 Task: Set the Invoice Notes to "Does not match regex" while find invoice.
Action: Mouse moved to (202, 20)
Screenshot: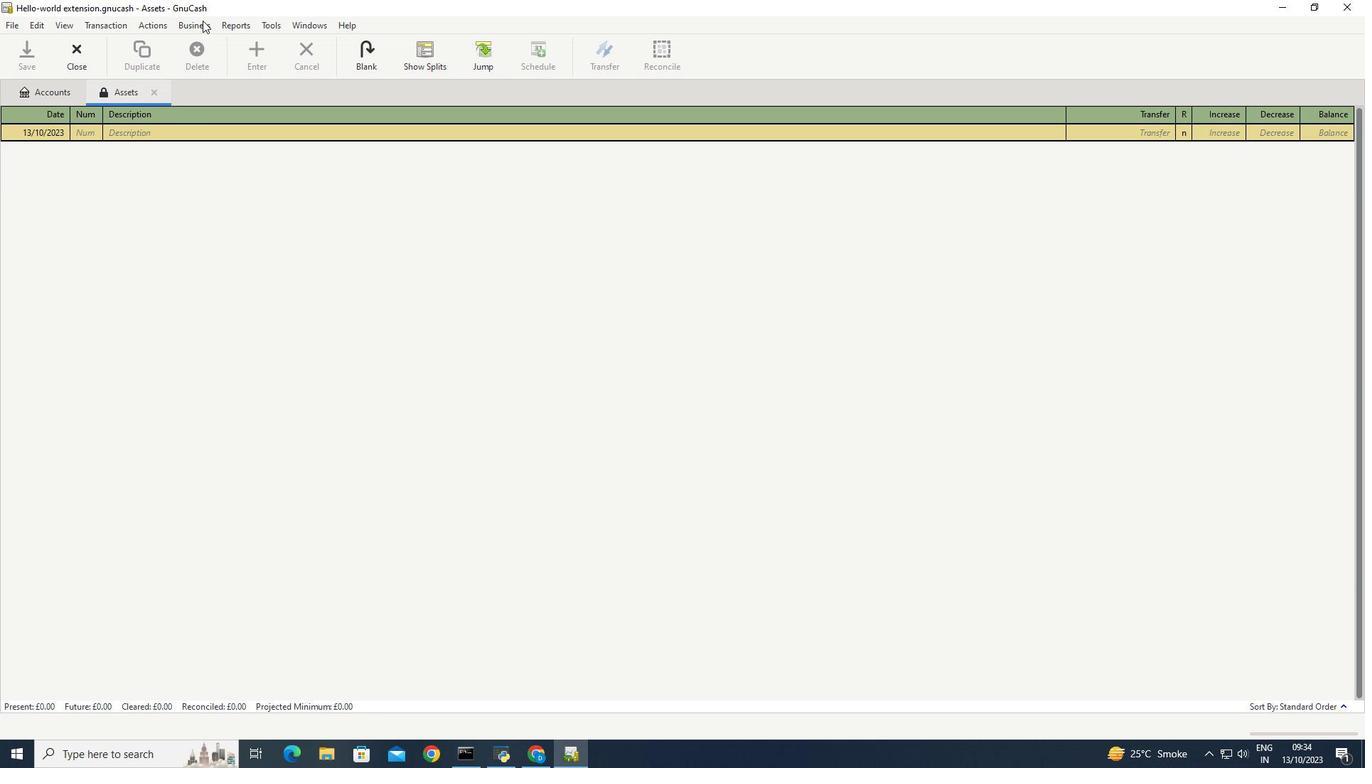
Action: Mouse pressed left at (202, 20)
Screenshot: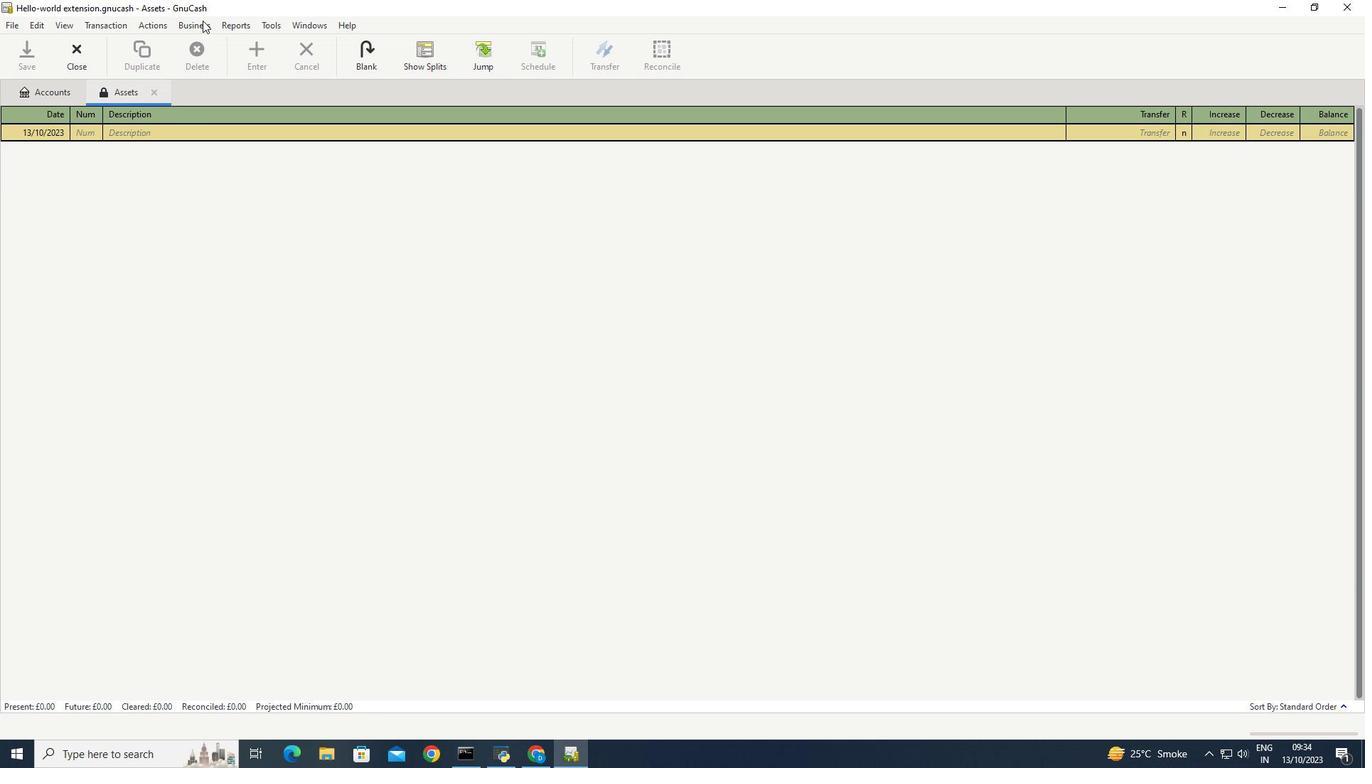 
Action: Mouse moved to (358, 111)
Screenshot: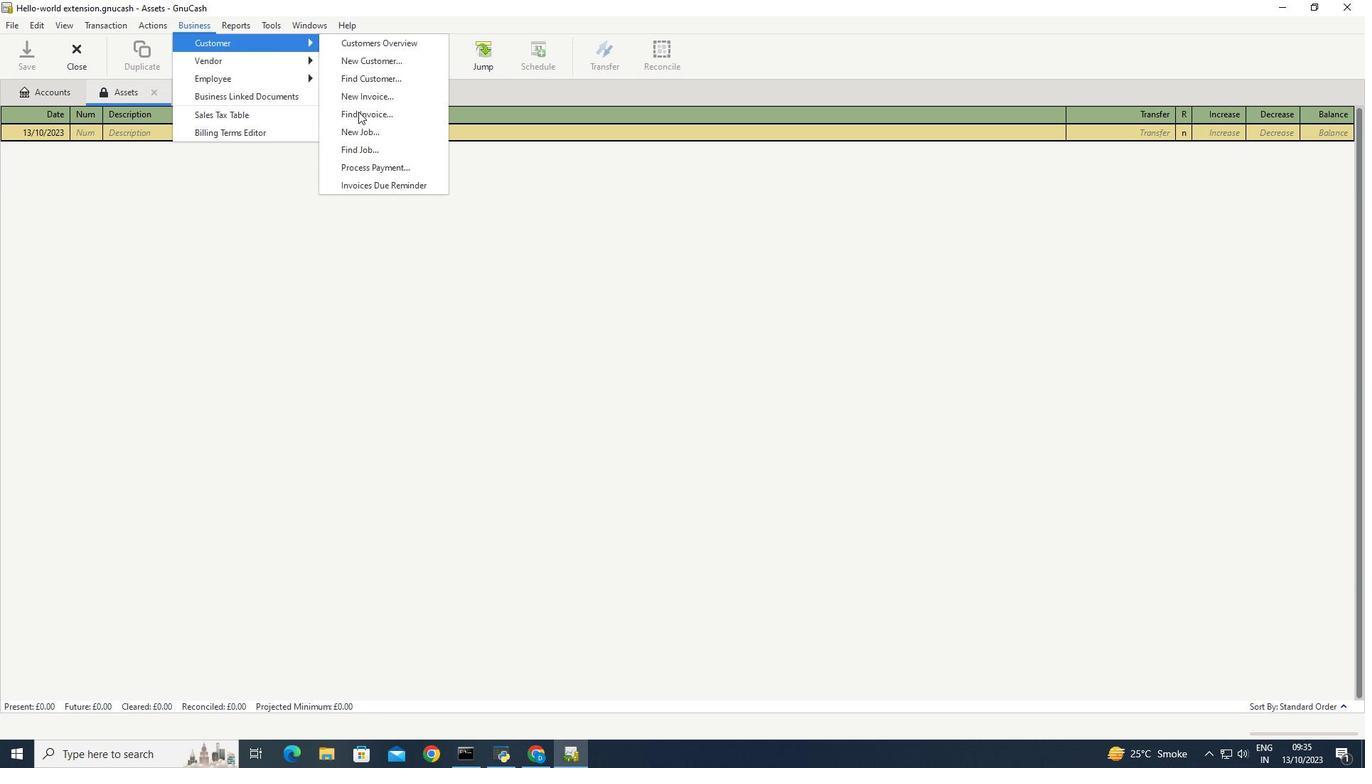 
Action: Mouse pressed left at (358, 111)
Screenshot: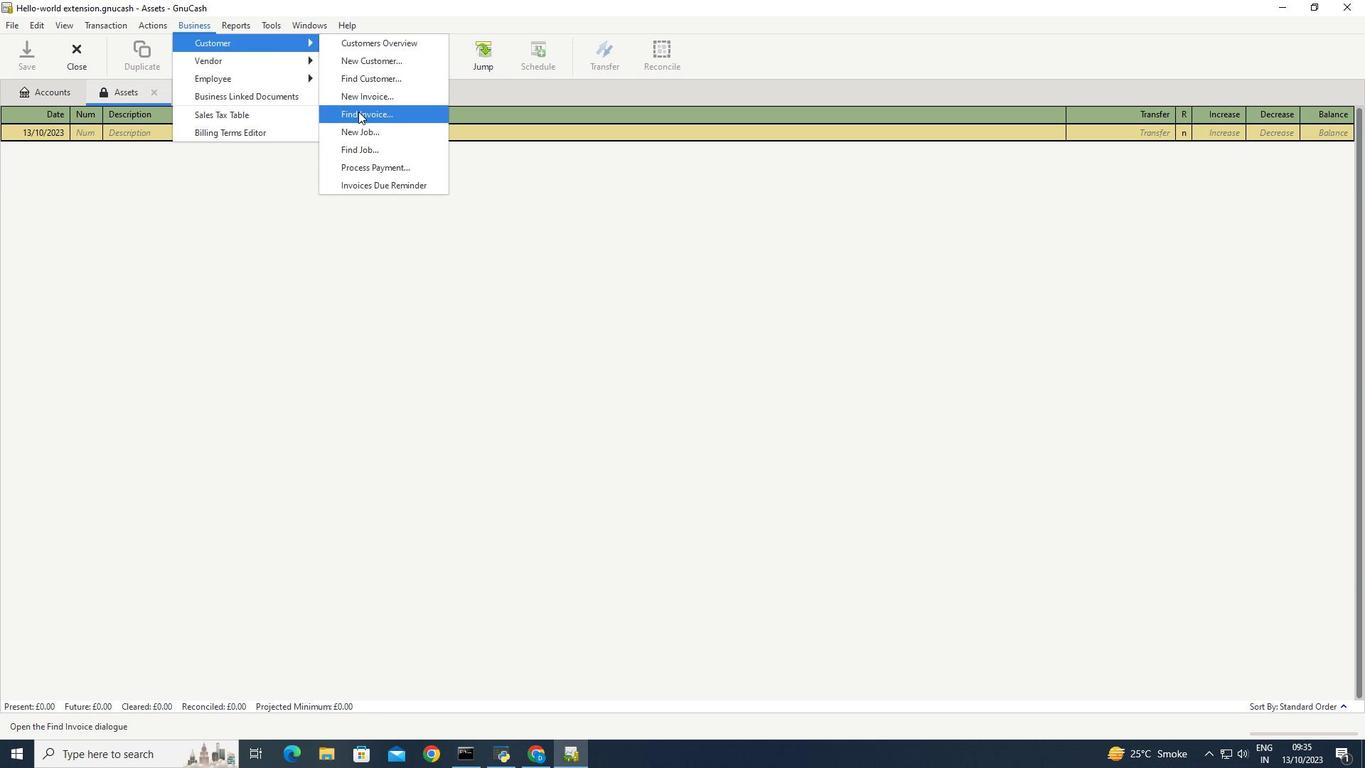 
Action: Mouse moved to (526, 333)
Screenshot: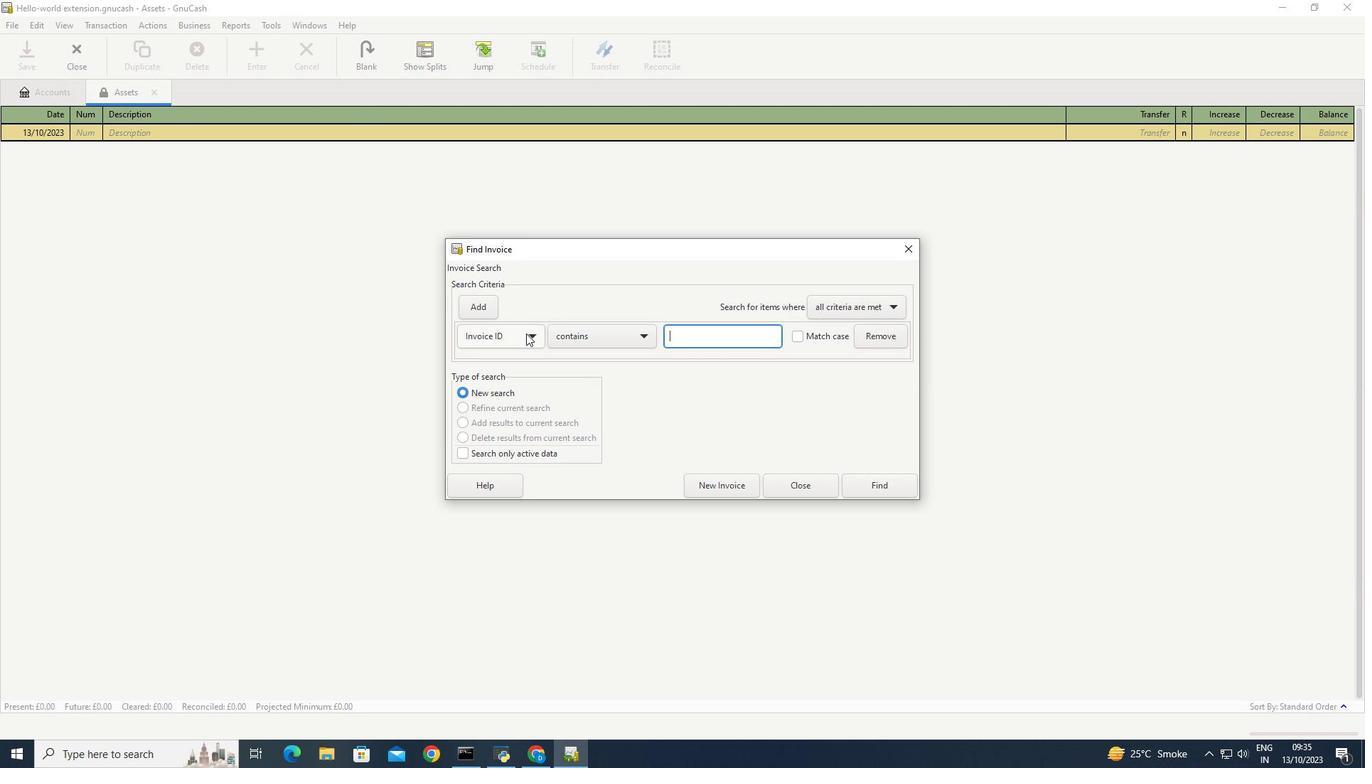 
Action: Mouse pressed left at (526, 333)
Screenshot: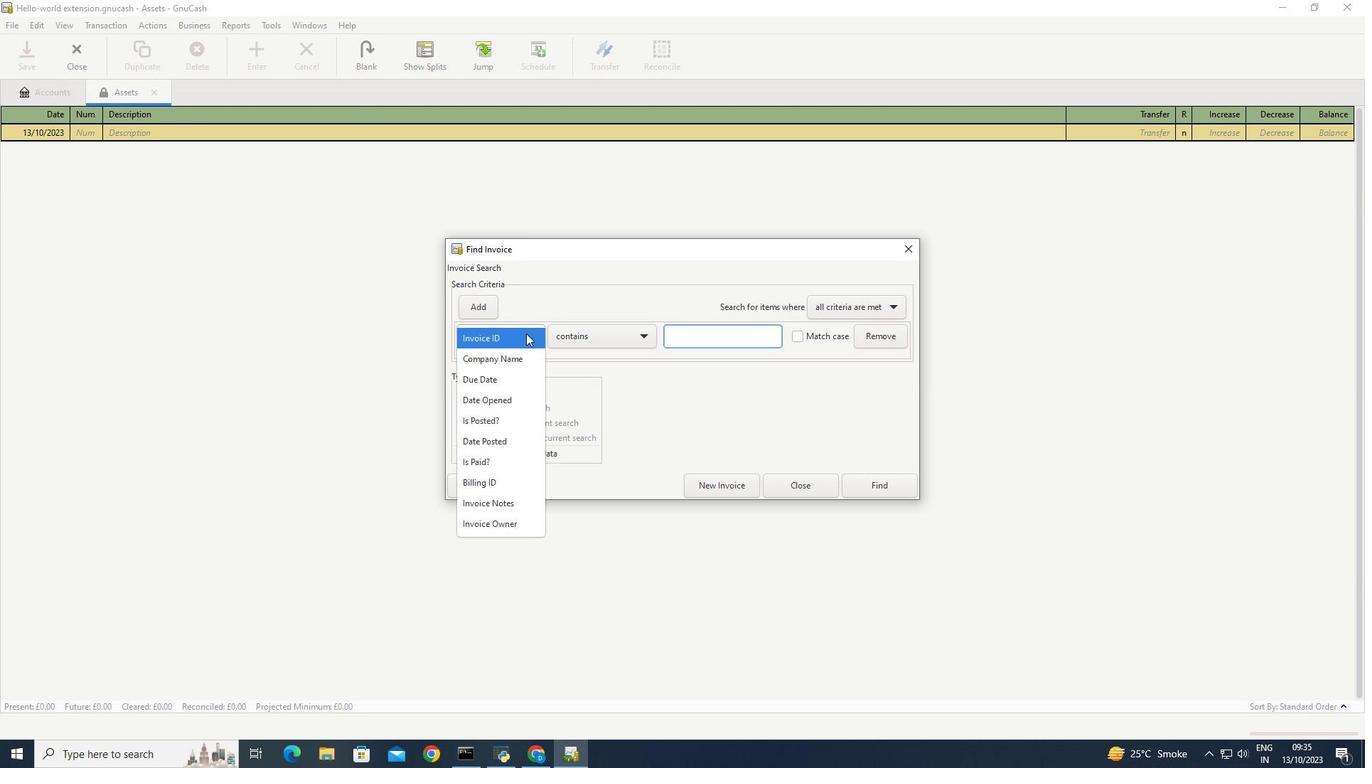 
Action: Mouse moved to (500, 507)
Screenshot: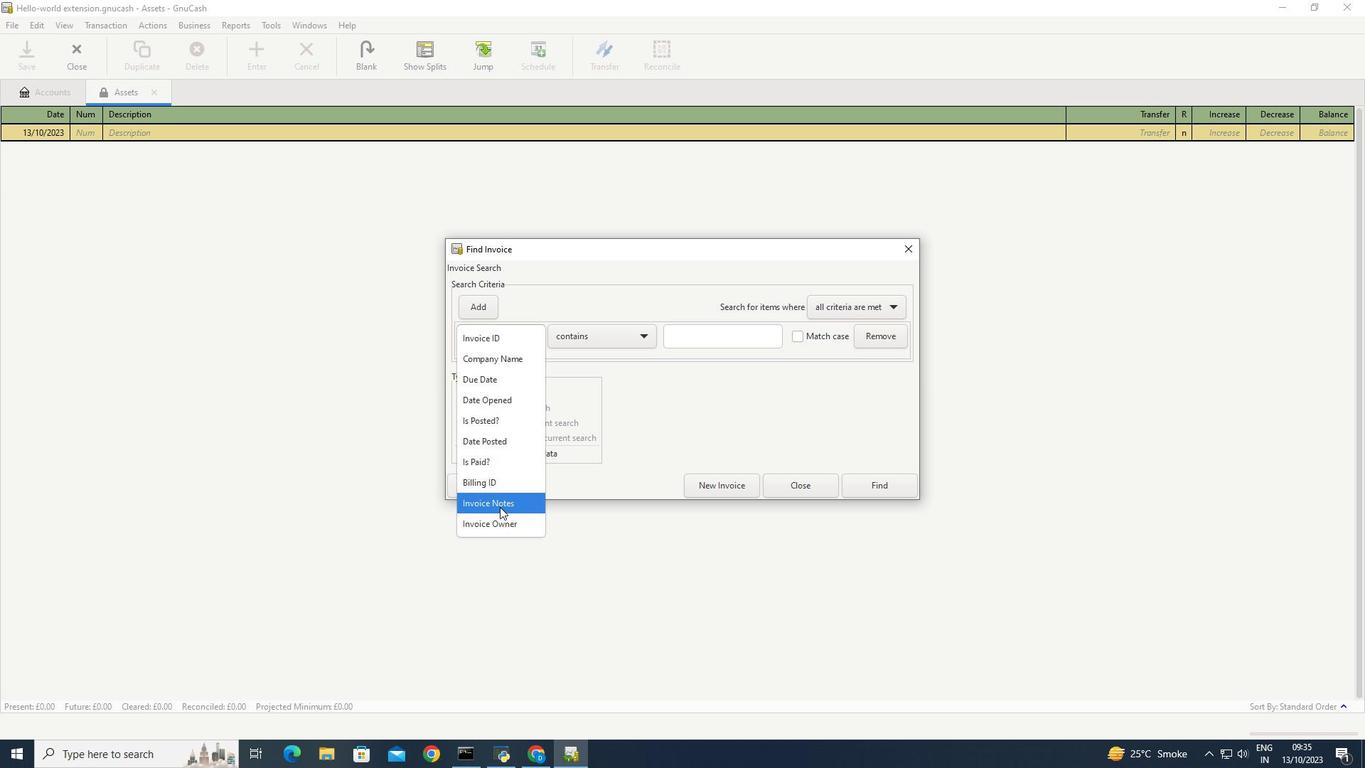 
Action: Mouse pressed left at (500, 507)
Screenshot: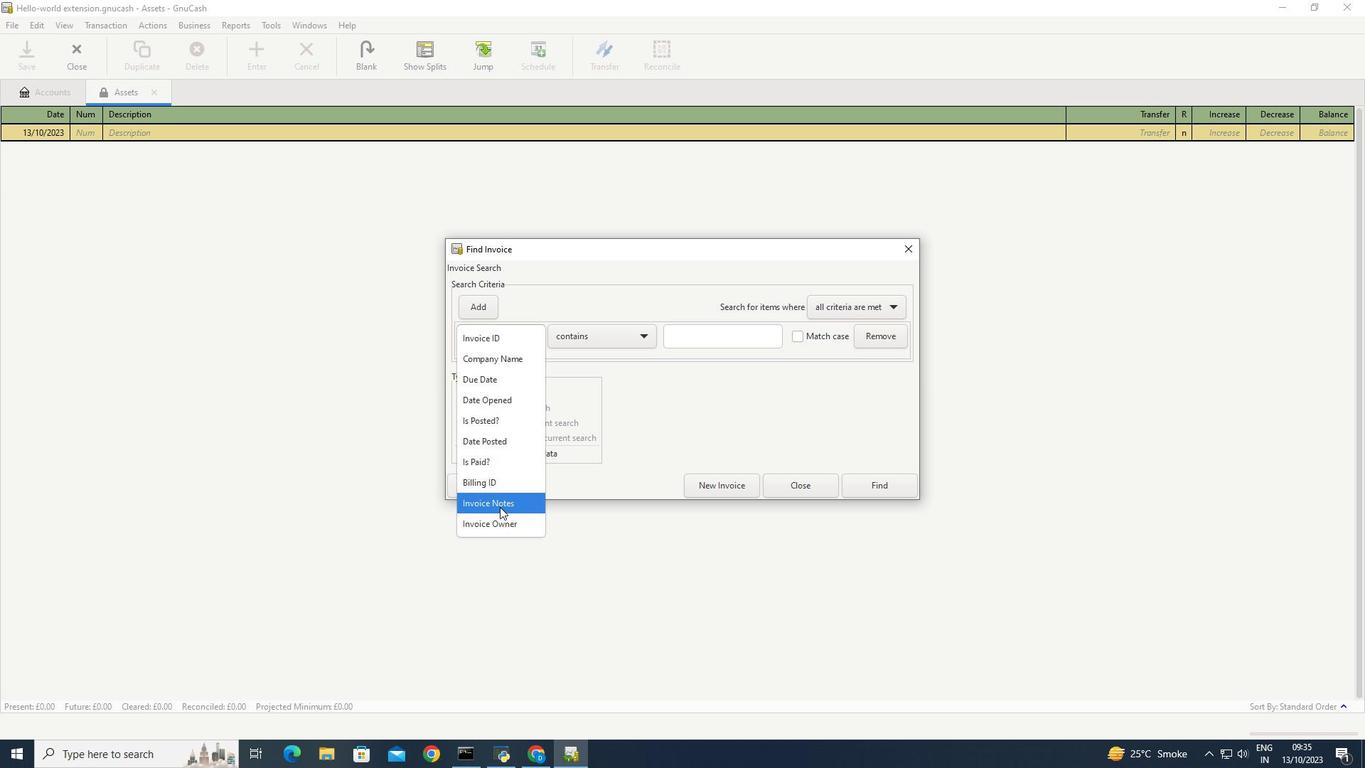 
Action: Mouse moved to (643, 337)
Screenshot: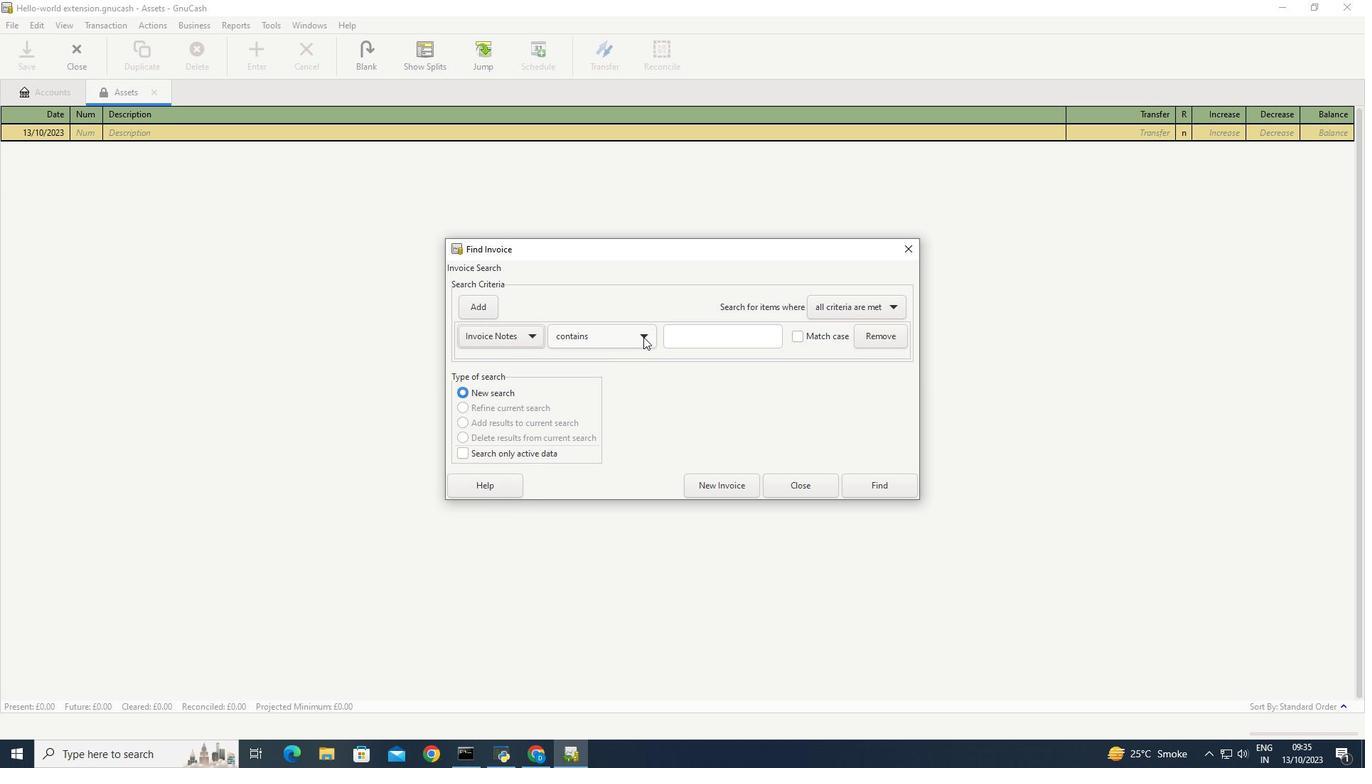 
Action: Mouse pressed left at (643, 337)
Screenshot: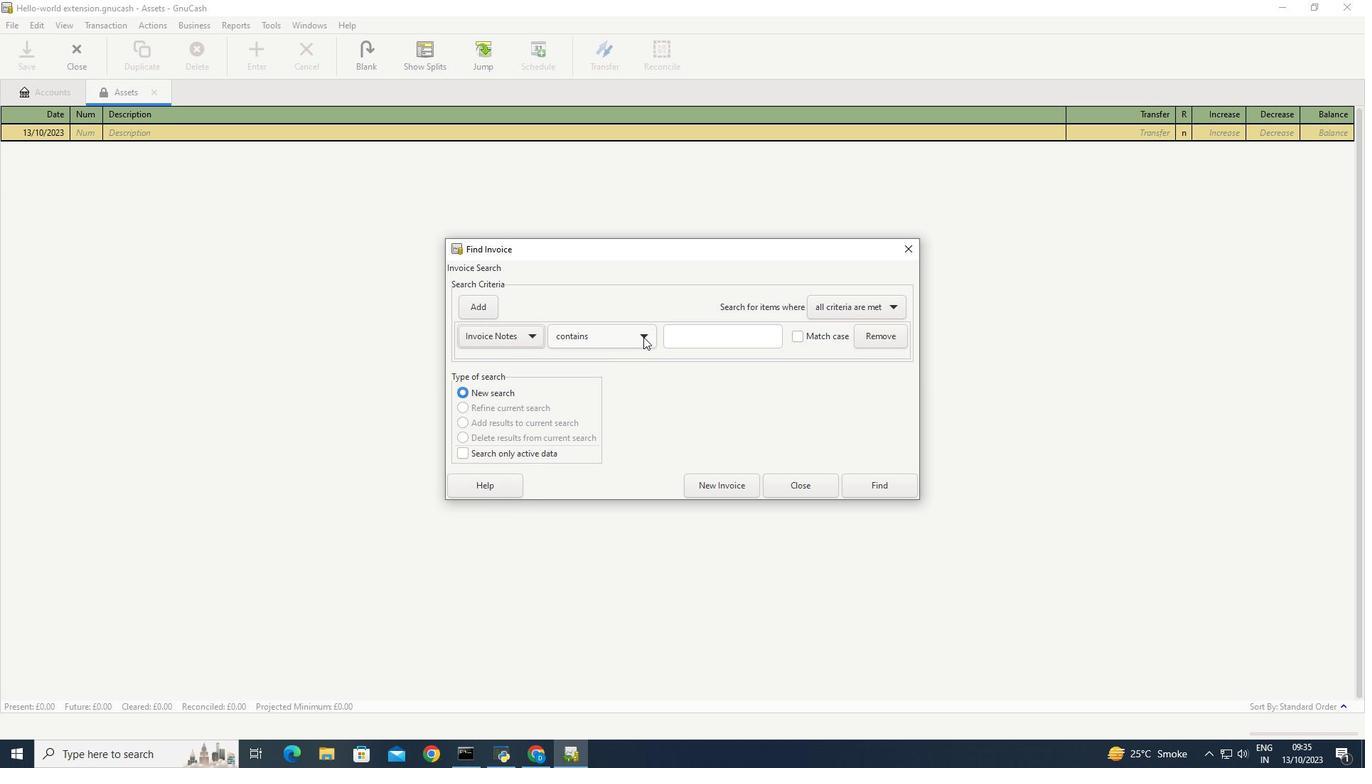 
Action: Mouse moved to (587, 401)
Screenshot: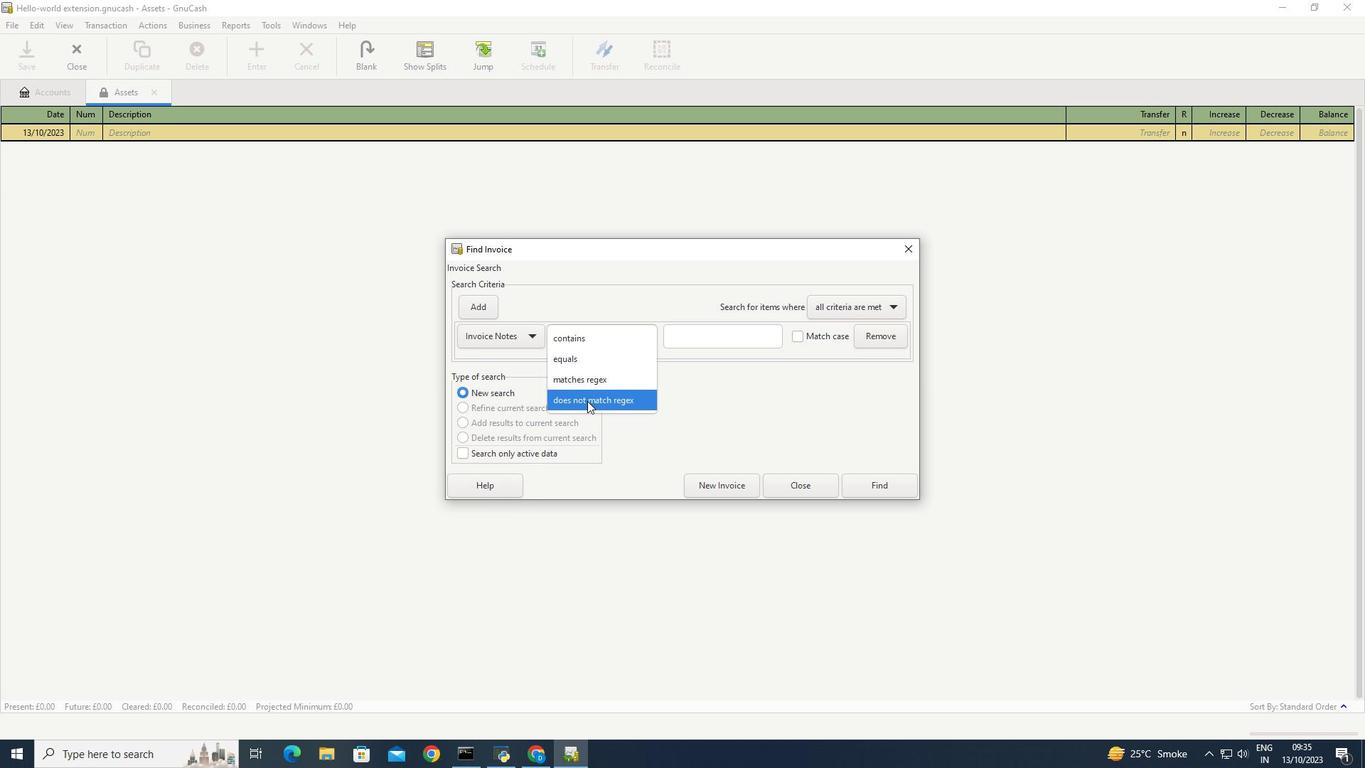 
Action: Mouse pressed left at (587, 401)
Screenshot: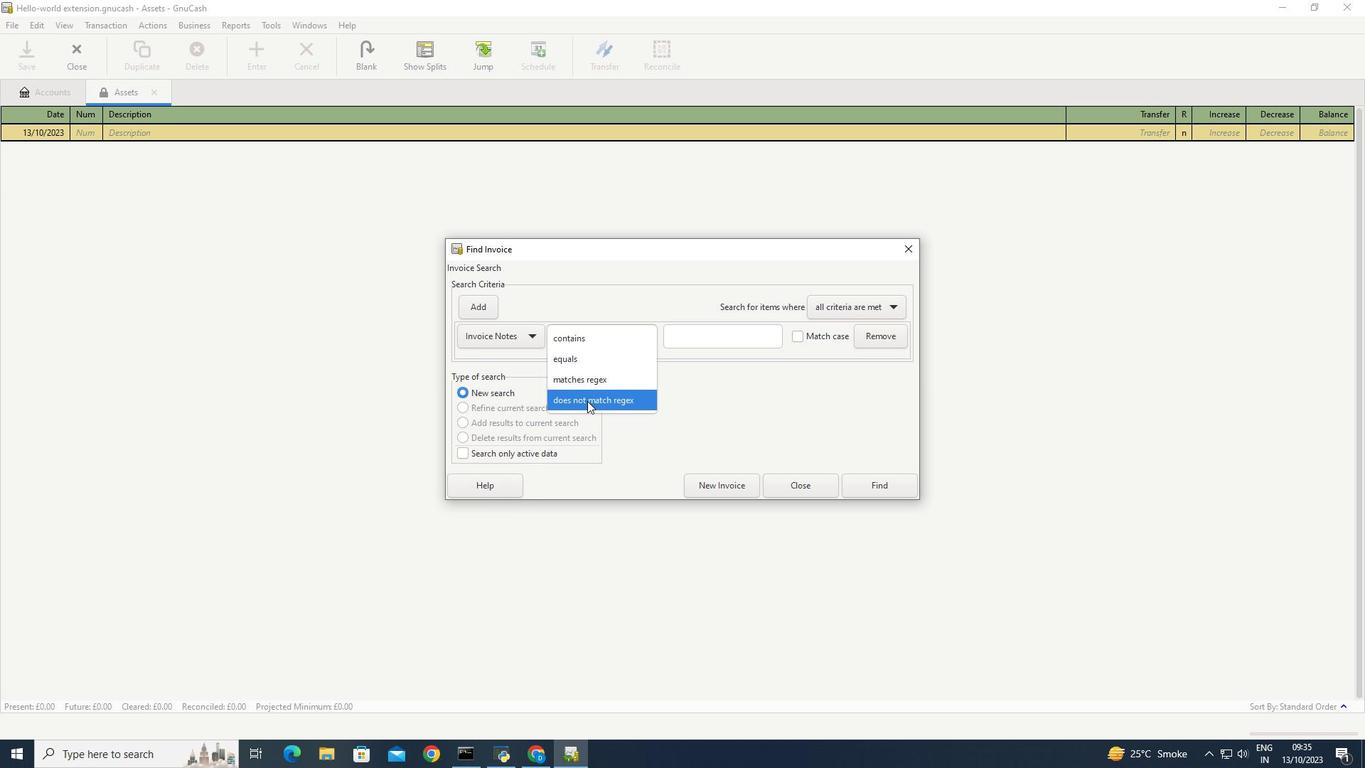 
Action: Mouse moved to (699, 416)
Screenshot: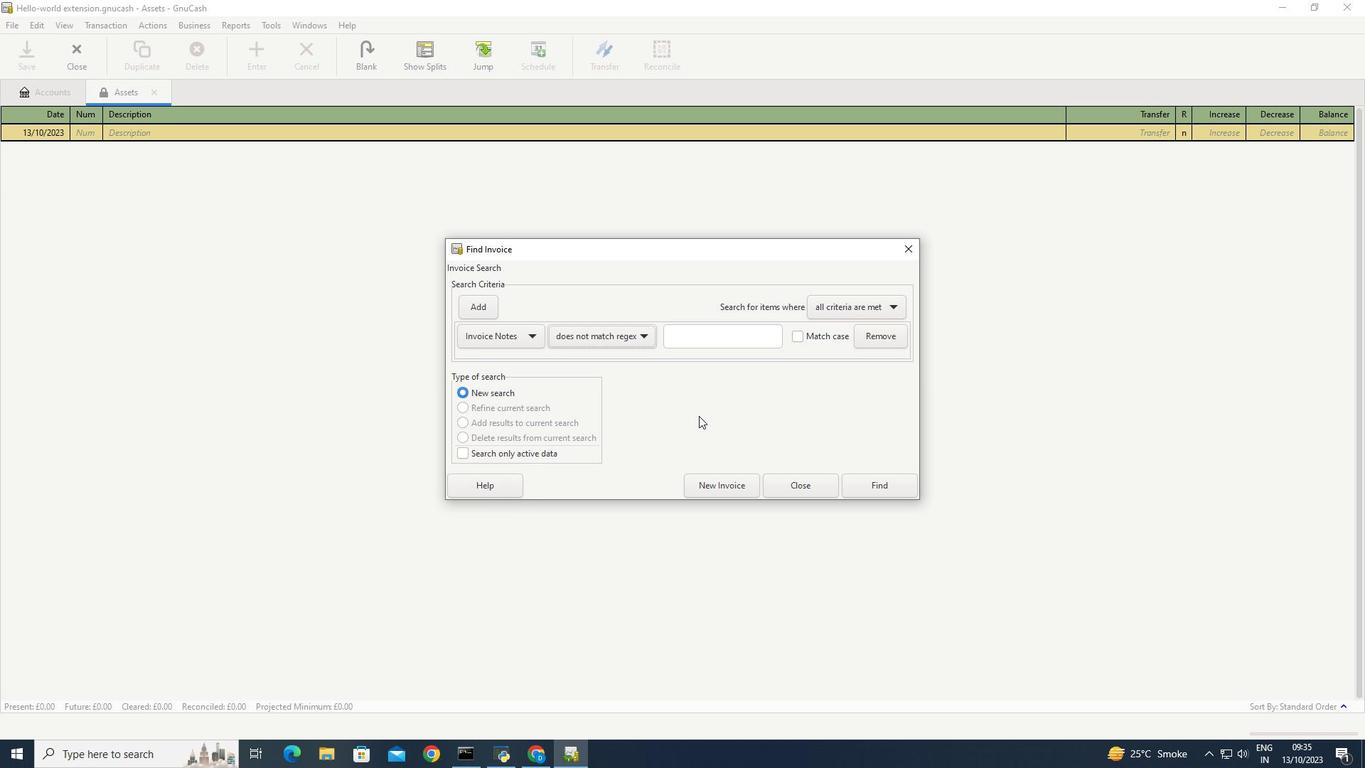 
Action: Mouse pressed left at (699, 416)
Screenshot: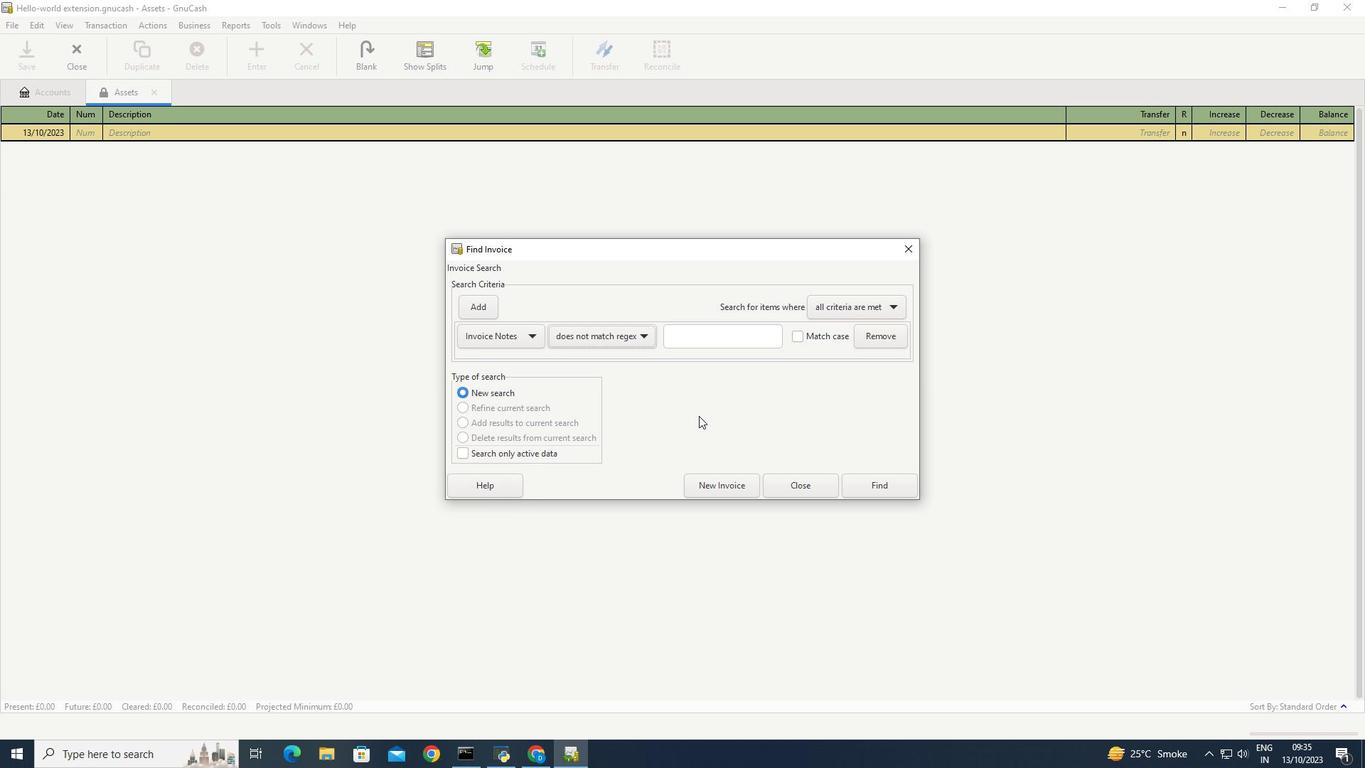 
Action: Mouse moved to (690, 414)
Screenshot: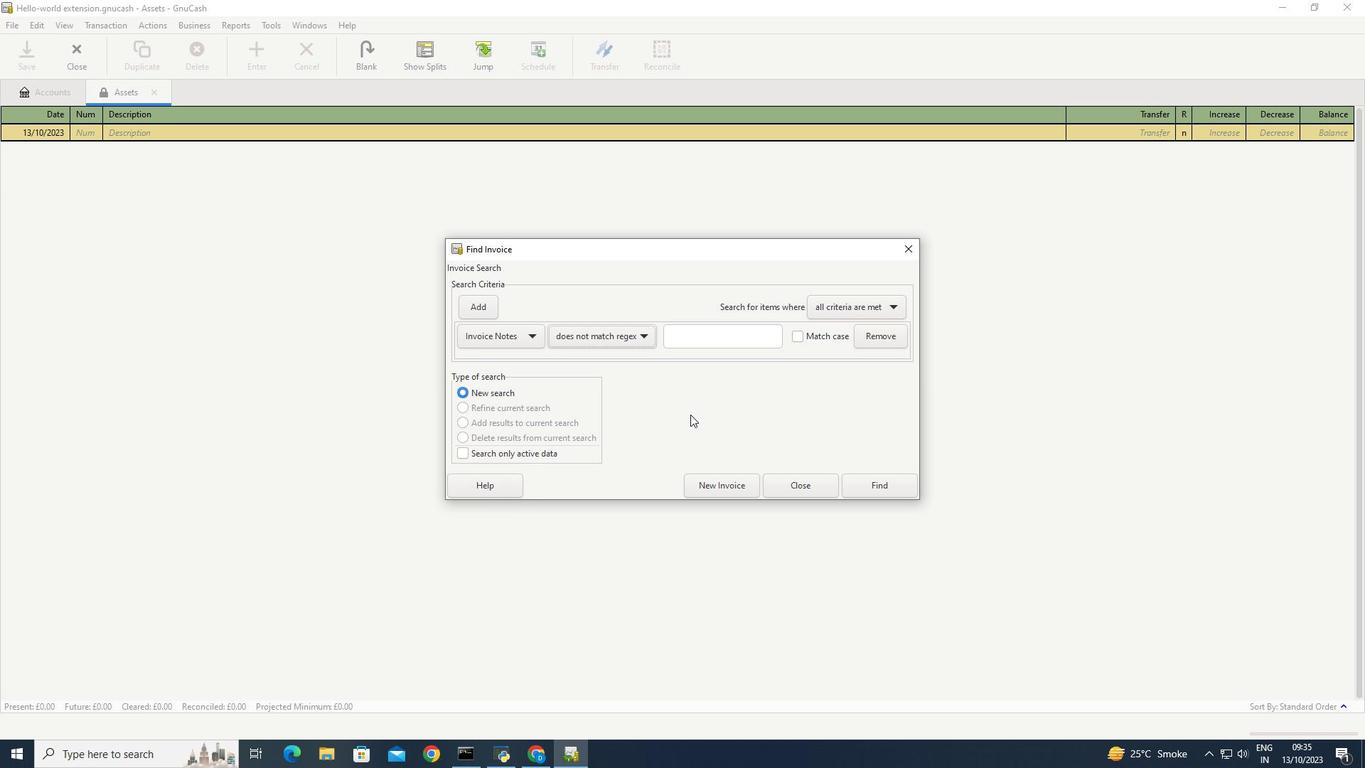 
